 Task: Create in the project TrueNorth and in the Backlog issue 'Upgrade the security protocols of a web application to comply with new regulatory requirements' a child issue 'Email campaign engagement rate tracking and analysis', and assign it to team member softage.2@softage.net.
Action: Mouse moved to (498, 469)
Screenshot: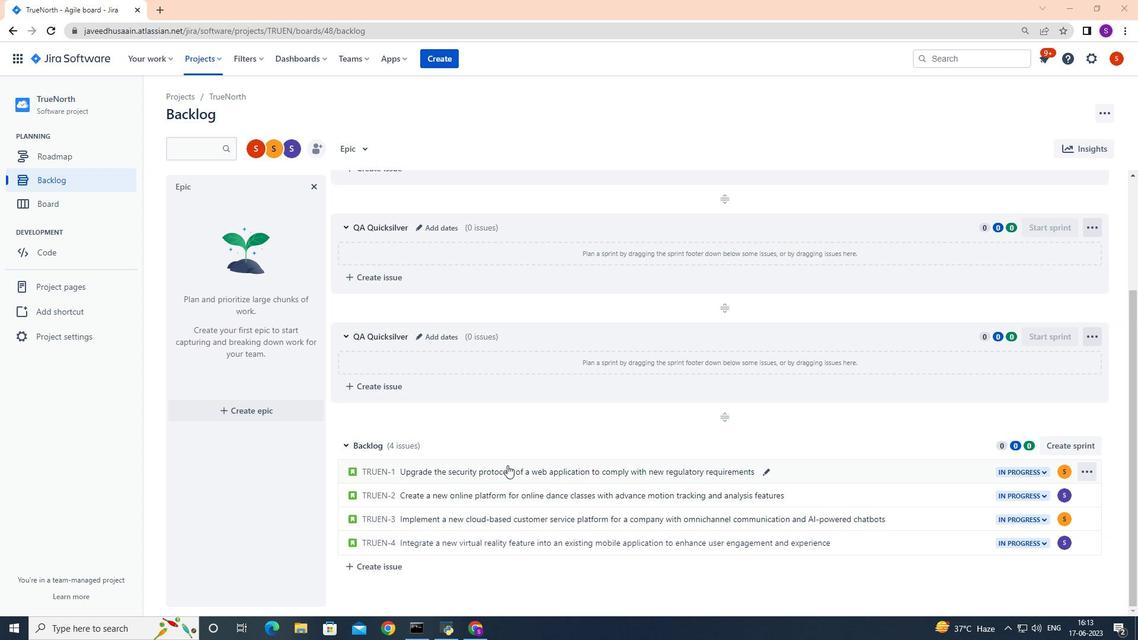 
Action: Mouse pressed left at (498, 469)
Screenshot: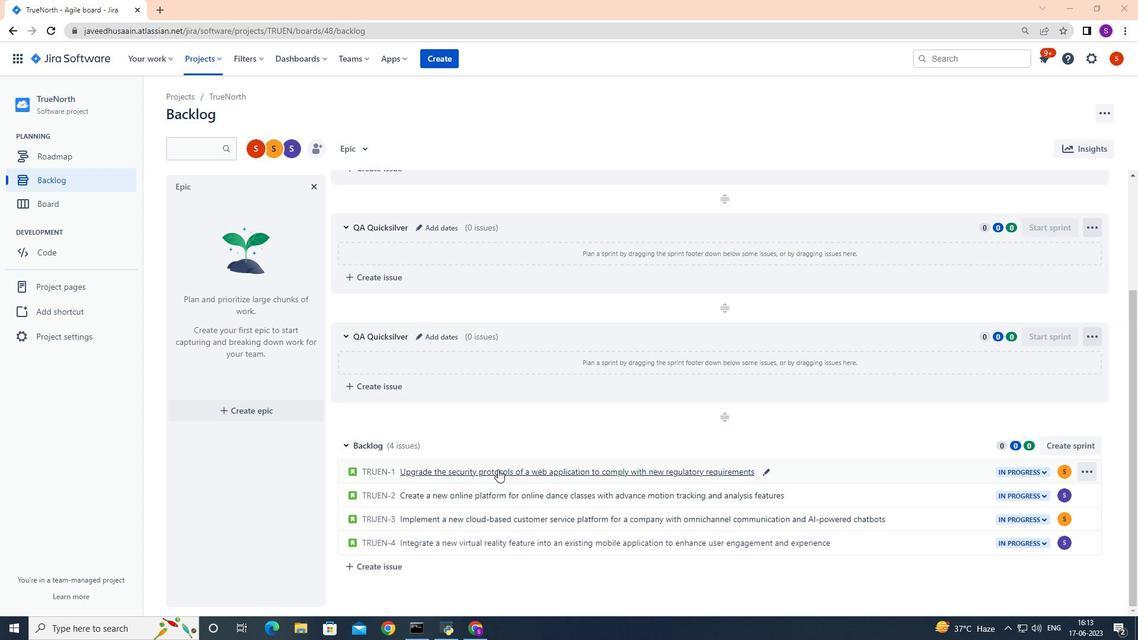 
Action: Mouse moved to (927, 268)
Screenshot: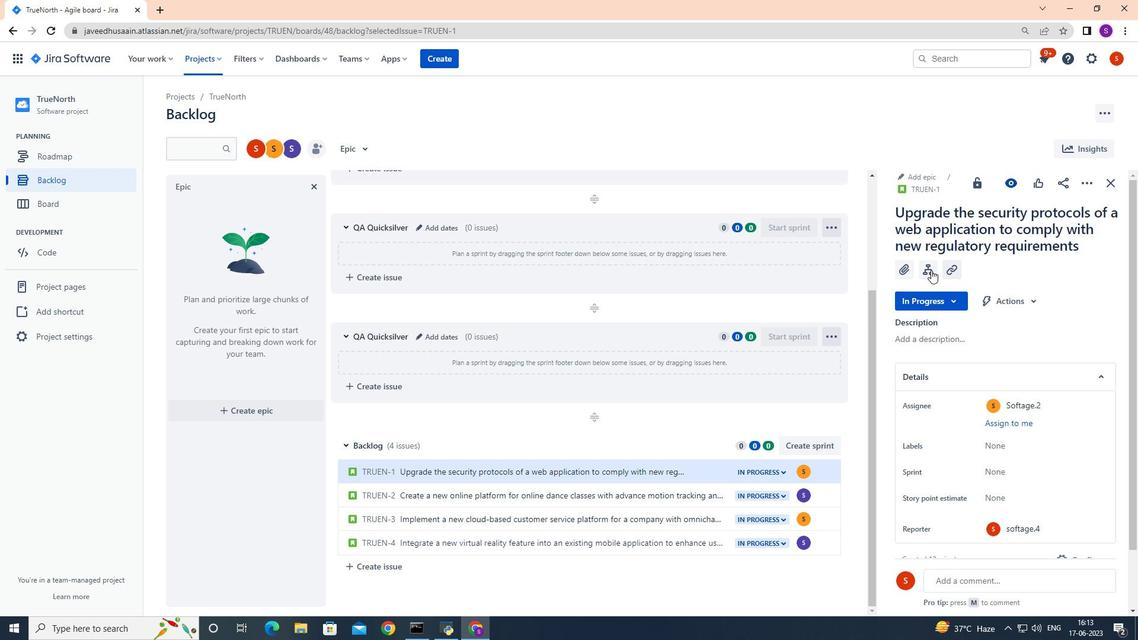 
Action: Mouse pressed left at (927, 268)
Screenshot: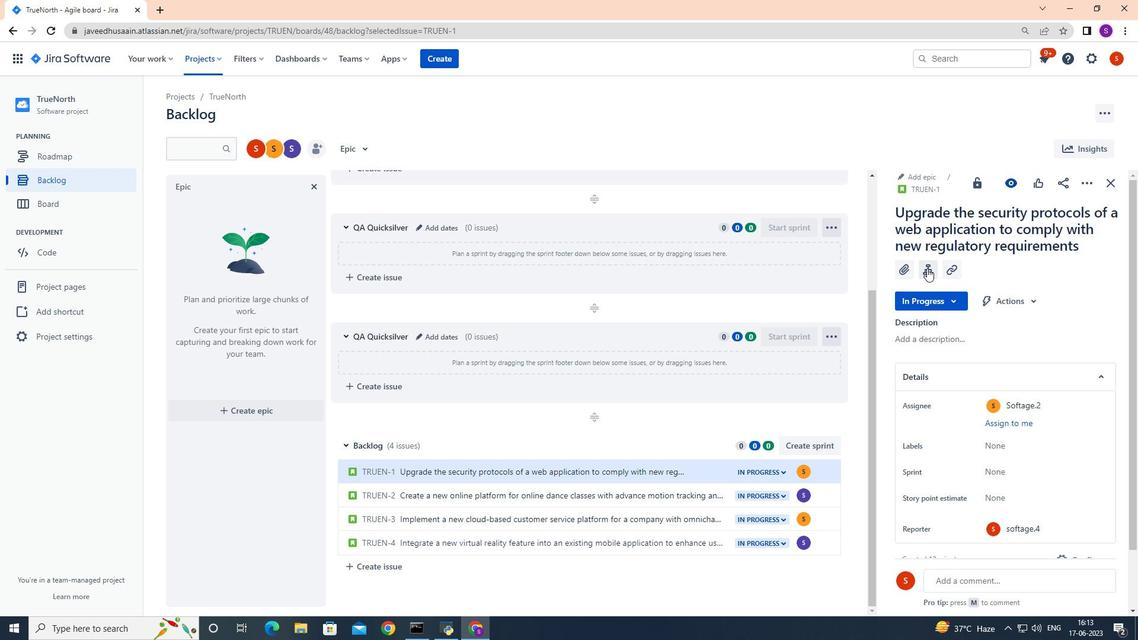 
Action: Mouse moved to (921, 381)
Screenshot: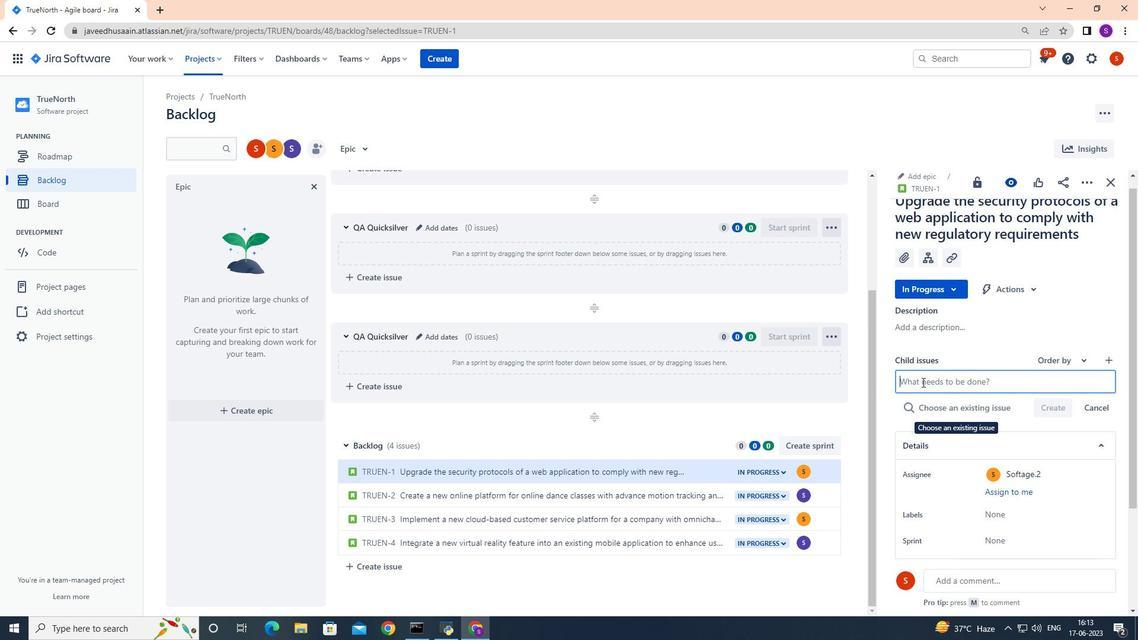 
Action: Mouse pressed left at (921, 381)
Screenshot: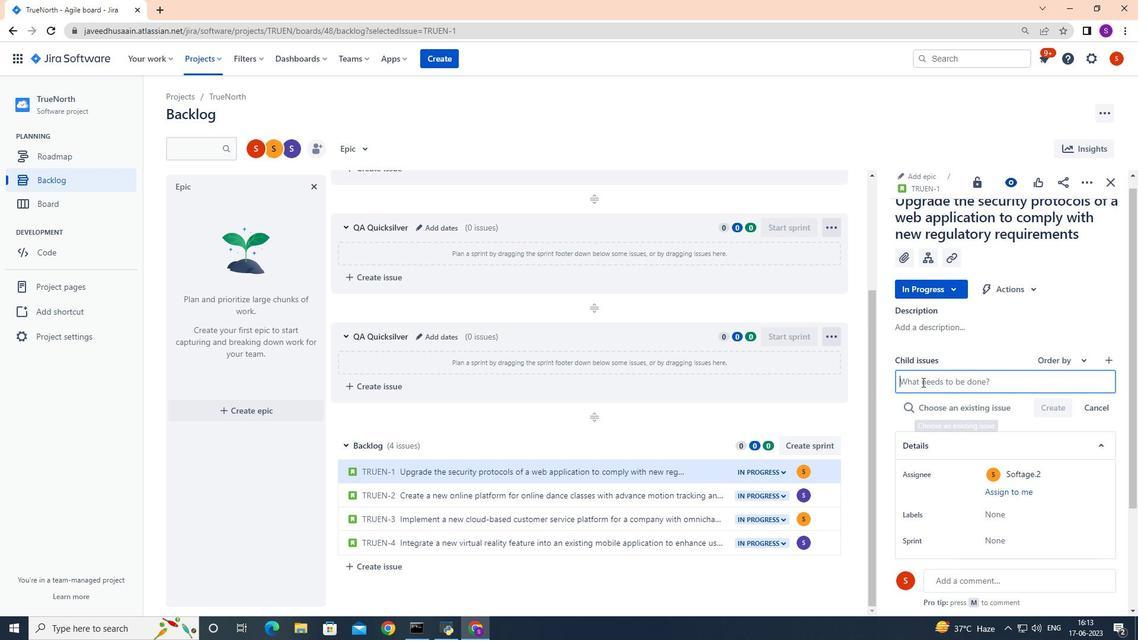 
Action: Key pressed <Key.shift>Email<Key.space>campaign<Key.space>engagement<Key.space>rate<Key.space>tracking<Key.space>and<Key.space>analysis<Key.space>and<Key.space>assign<Key.backspace><Key.backspace><Key.backspace><Key.backspace><Key.backspace><Key.backspace><Key.backspace><Key.backspace><Key.backspace><Key.backspace><Key.backspace>
Screenshot: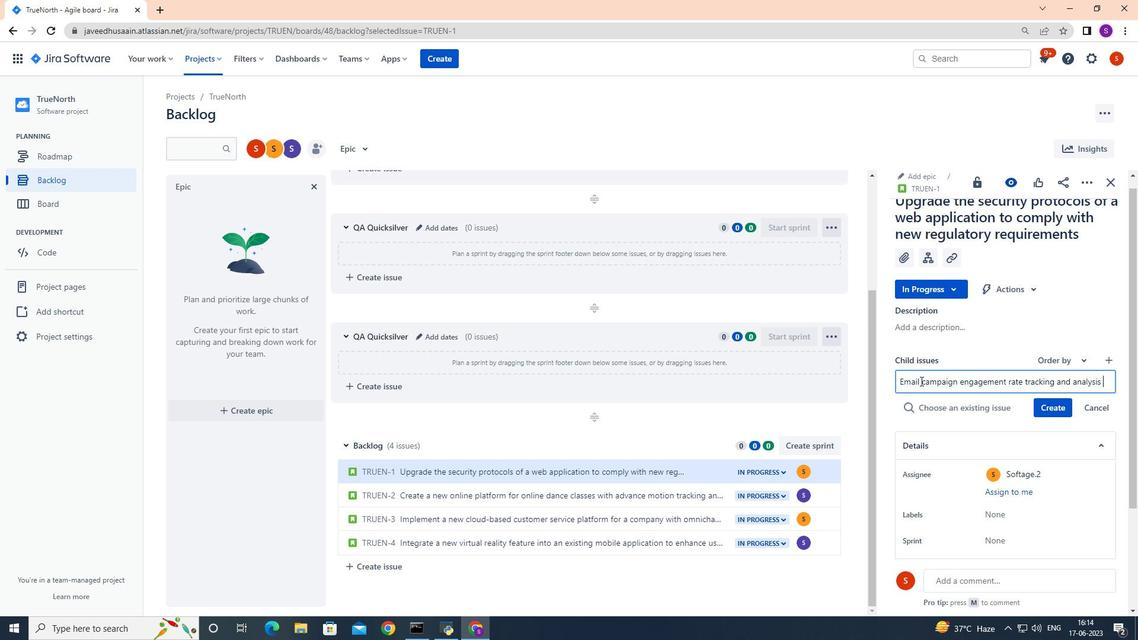 
Action: Mouse moved to (1056, 409)
Screenshot: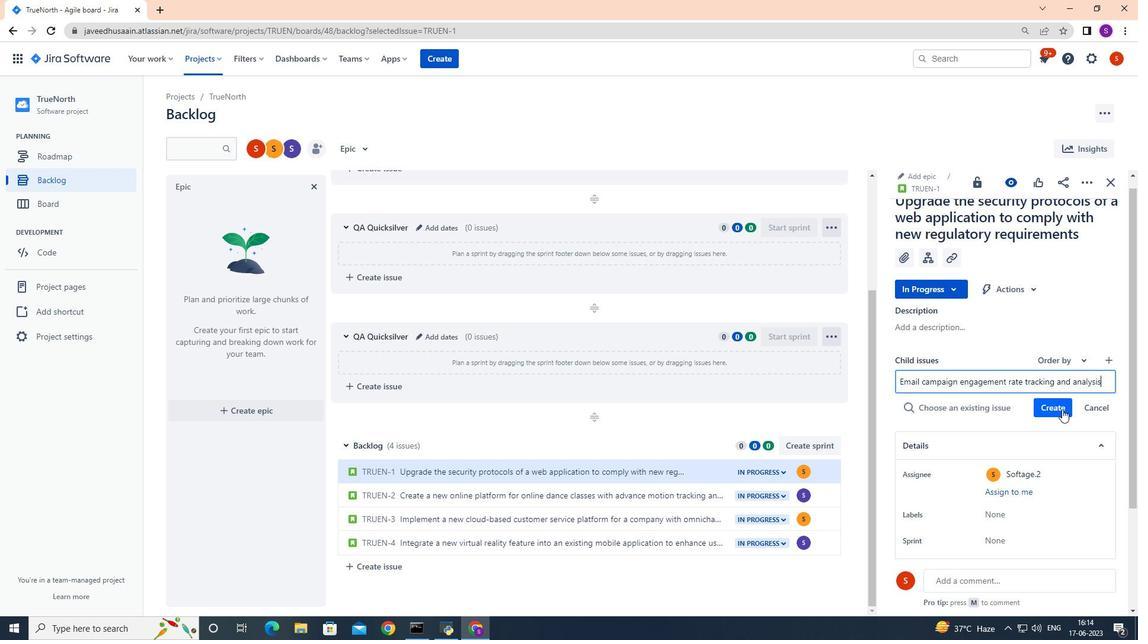 
Action: Mouse pressed left at (1056, 409)
Screenshot: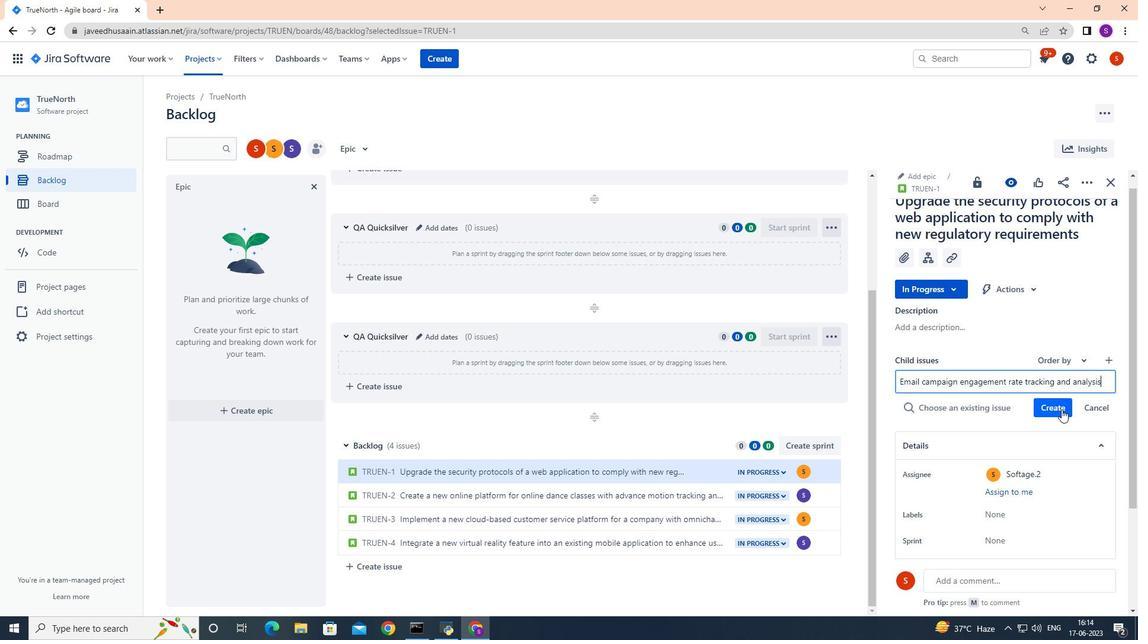 
Action: Mouse moved to (1065, 392)
Screenshot: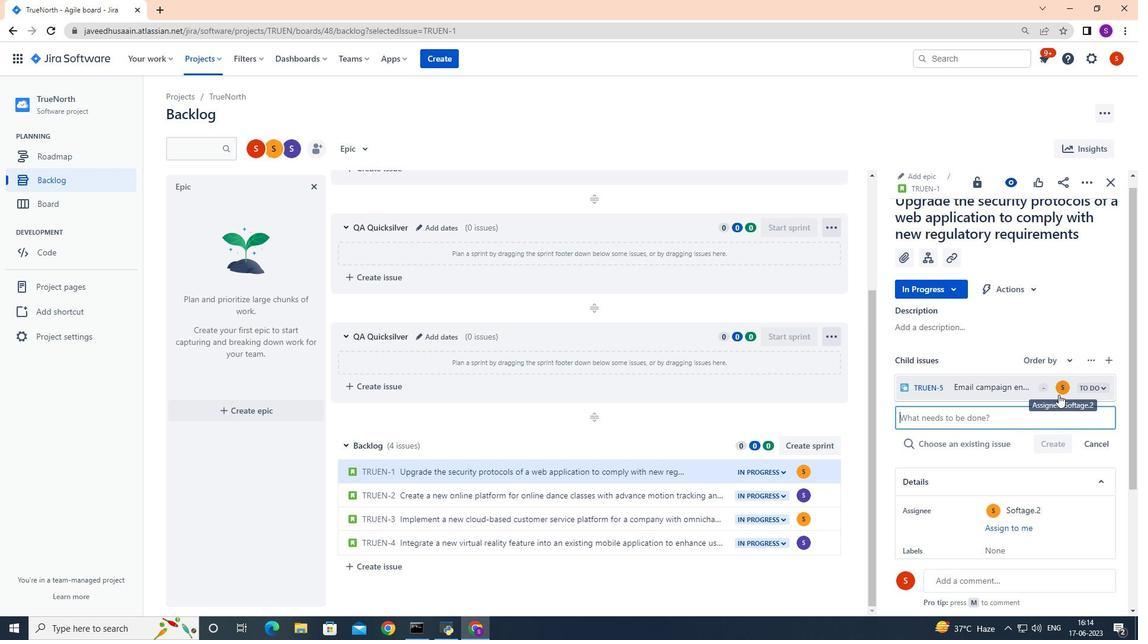 
Action: Mouse pressed left at (1065, 392)
Screenshot: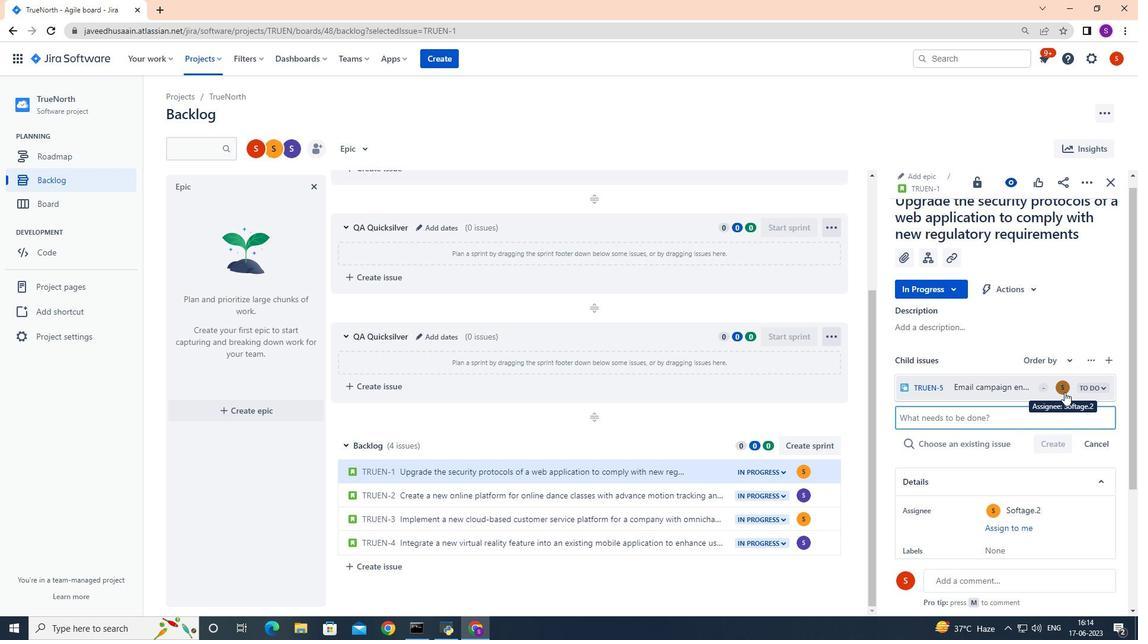 
Action: Key pressed <Key.backspace>softage.2<Key.shift>@softage.net
Screenshot: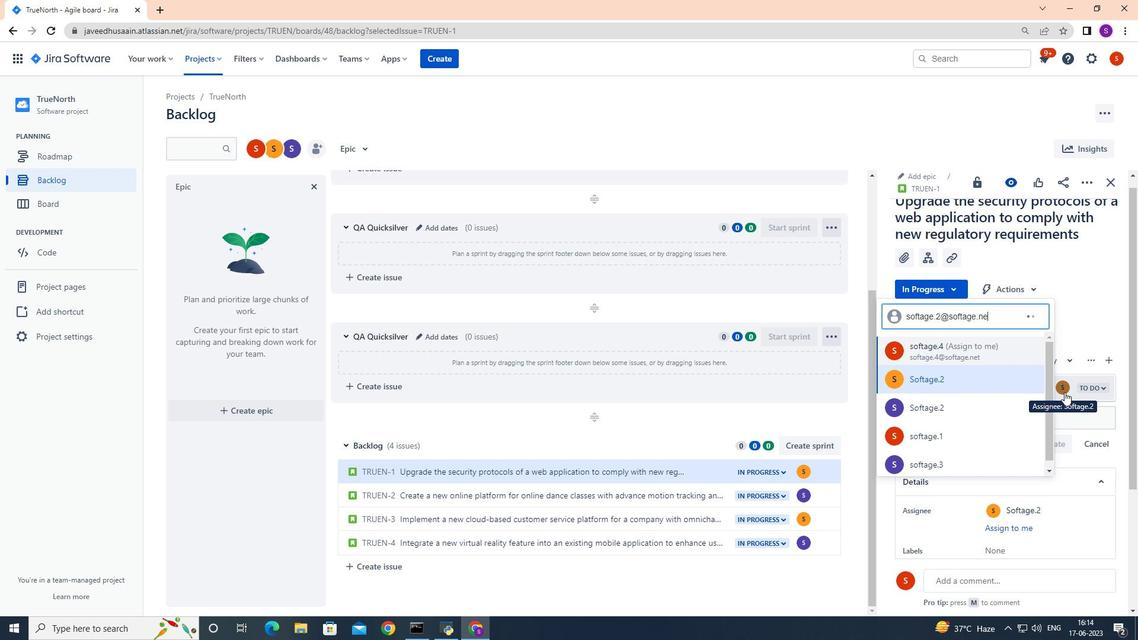 
Action: Mouse moved to (938, 388)
Screenshot: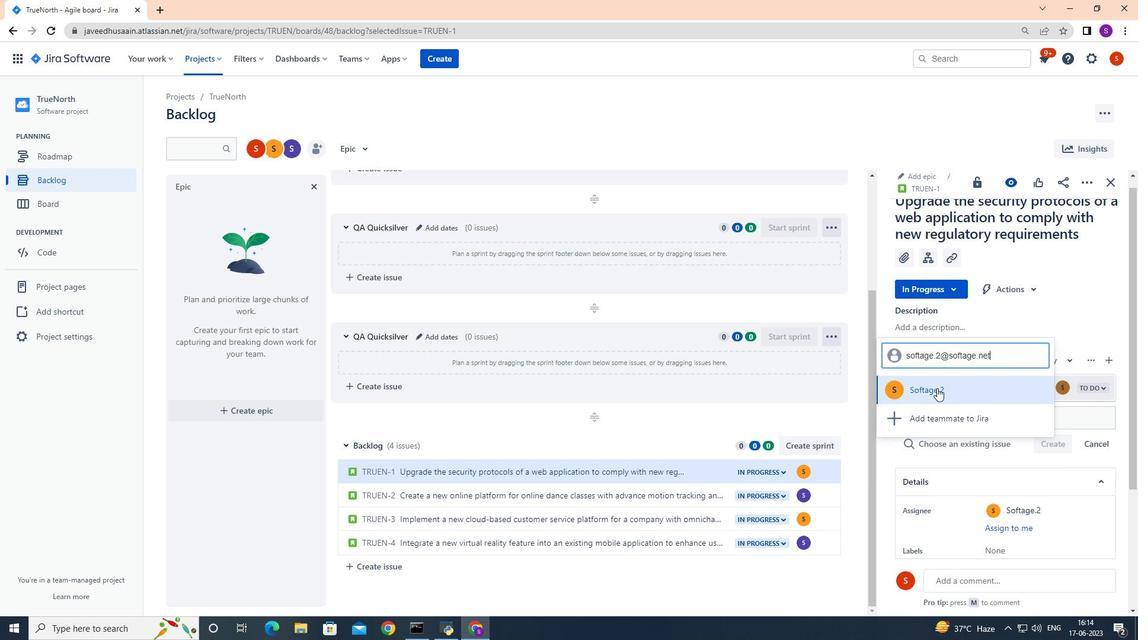 
Action: Mouse pressed left at (938, 388)
Screenshot: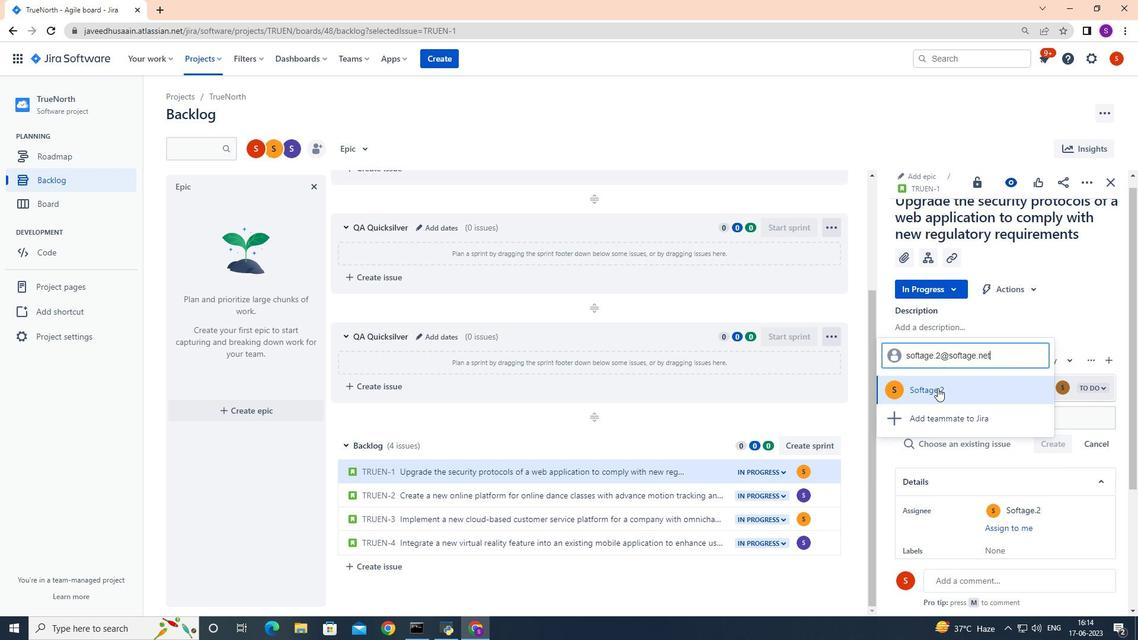 
Action: Mouse moved to (998, 479)
Screenshot: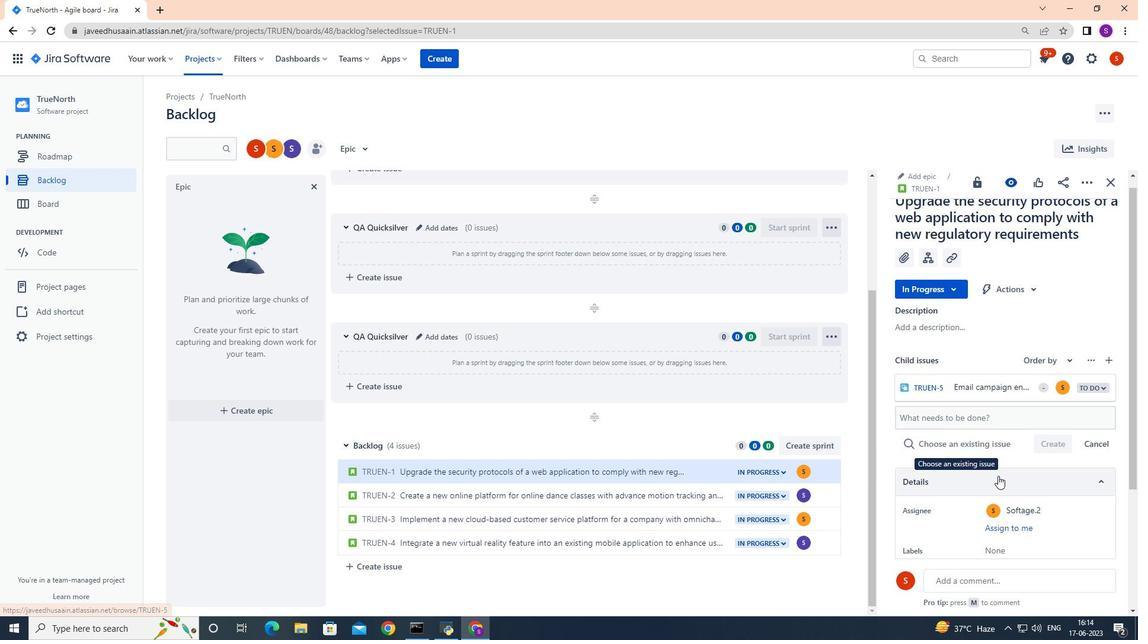 
